 Task: Add birthday date: August 3.
Action: Mouse moved to (844, 84)
Screenshot: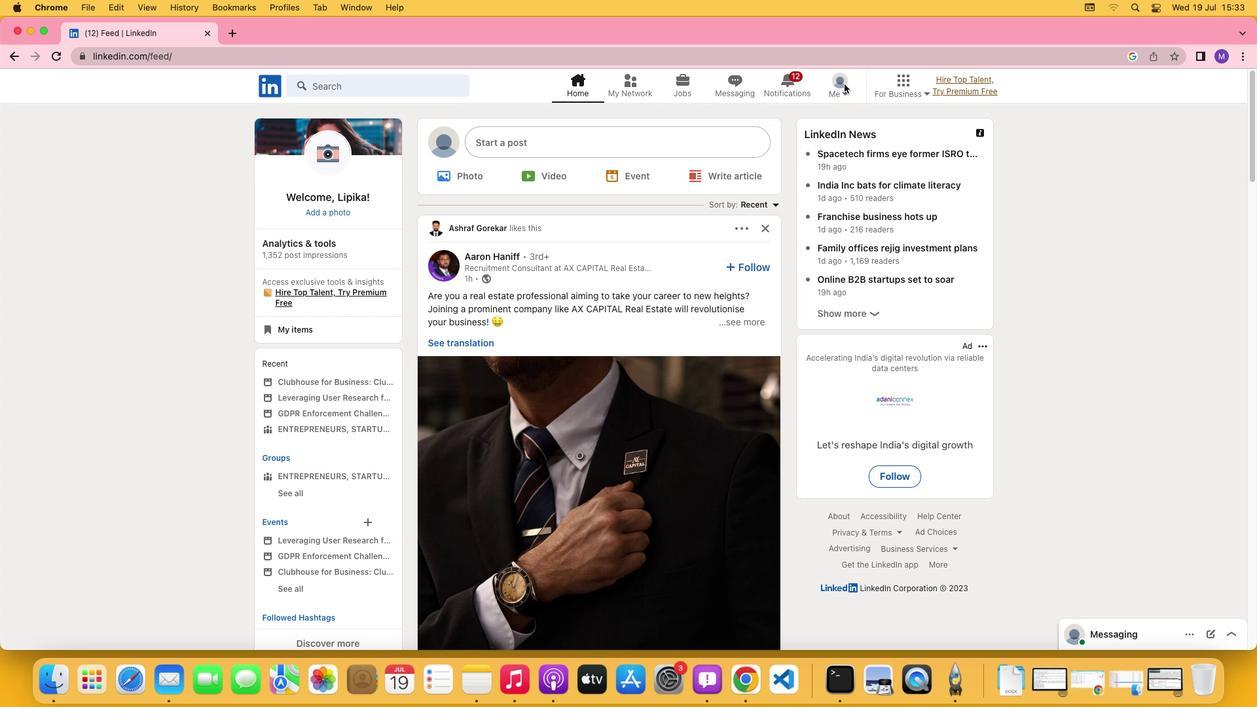 
Action: Mouse pressed left at (844, 84)
Screenshot: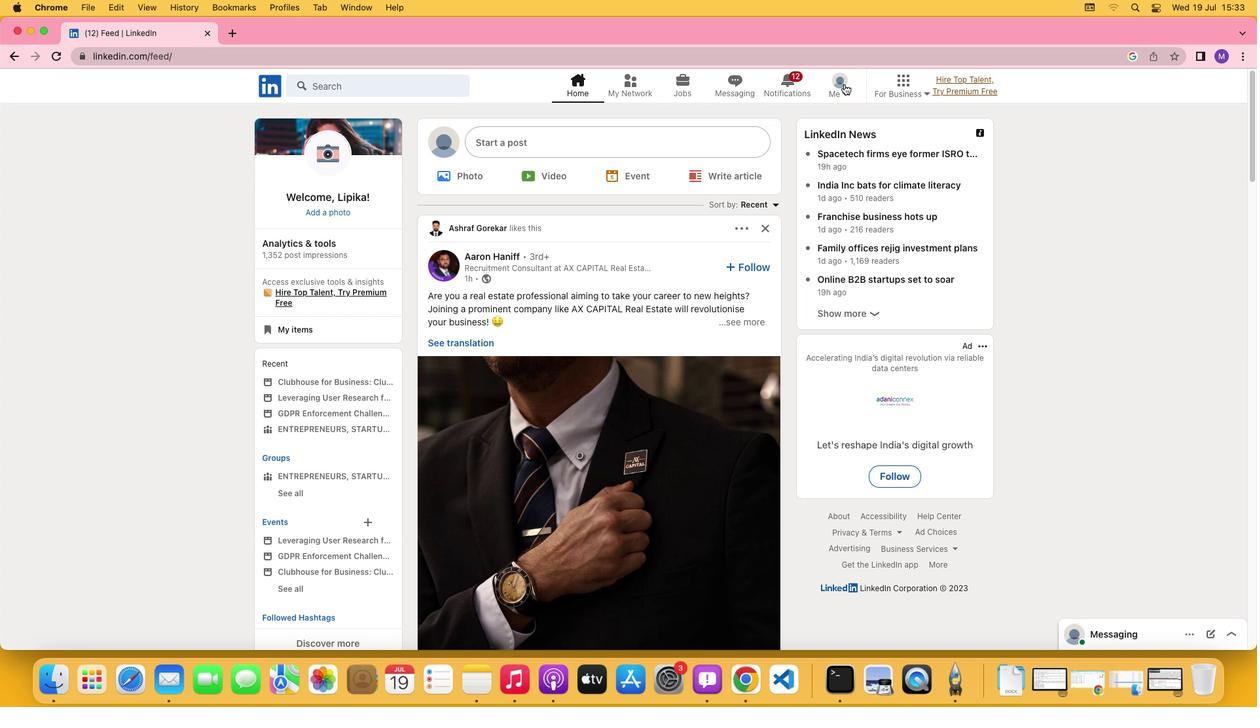 
Action: Mouse moved to (844, 91)
Screenshot: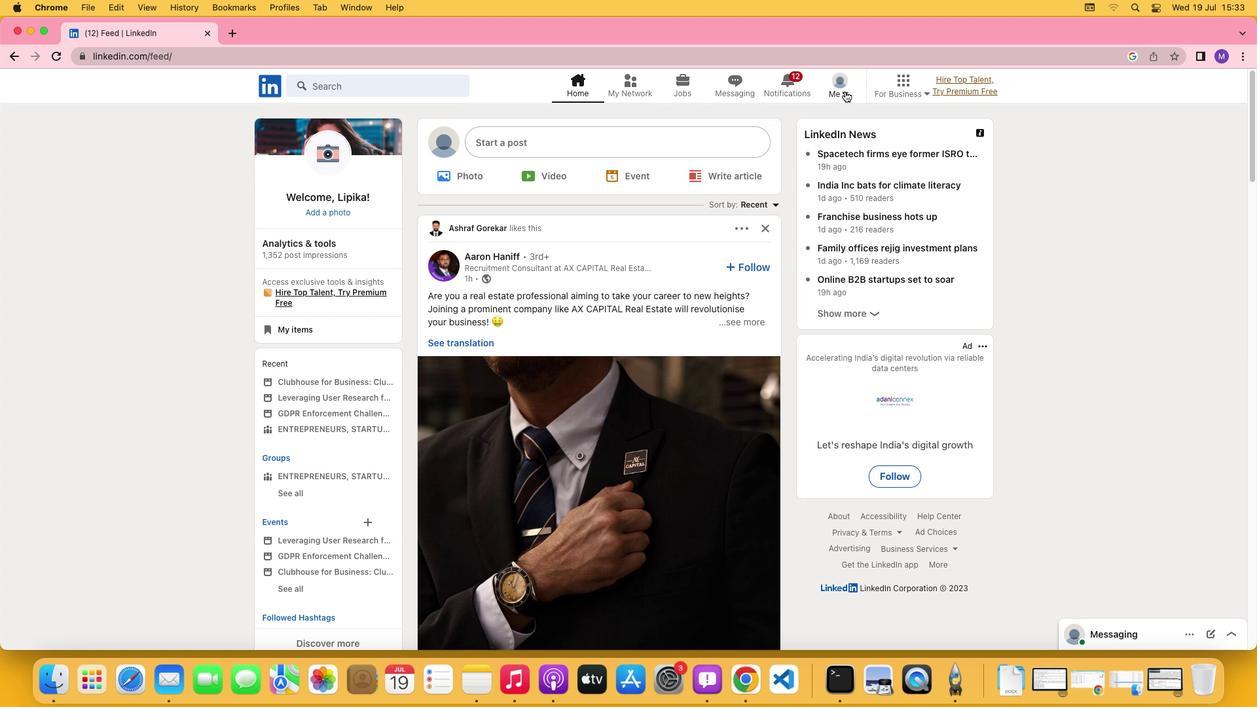 
Action: Mouse pressed left at (844, 91)
Screenshot: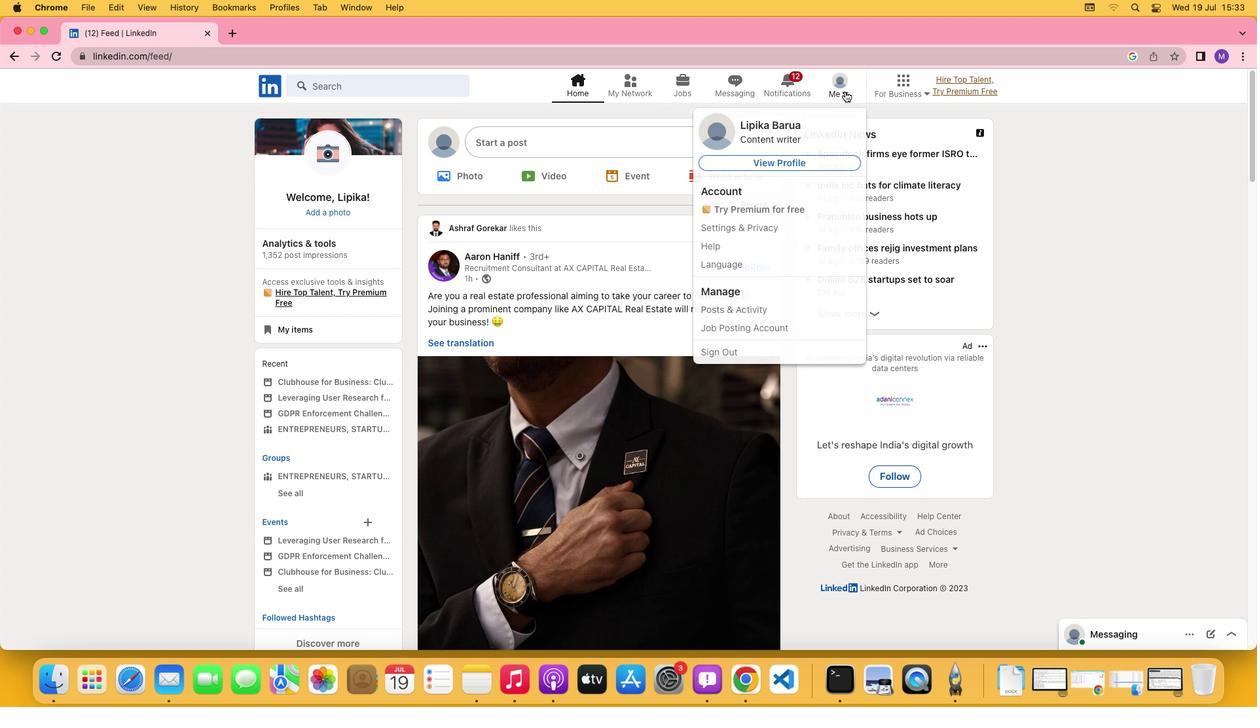 
Action: Mouse moved to (825, 157)
Screenshot: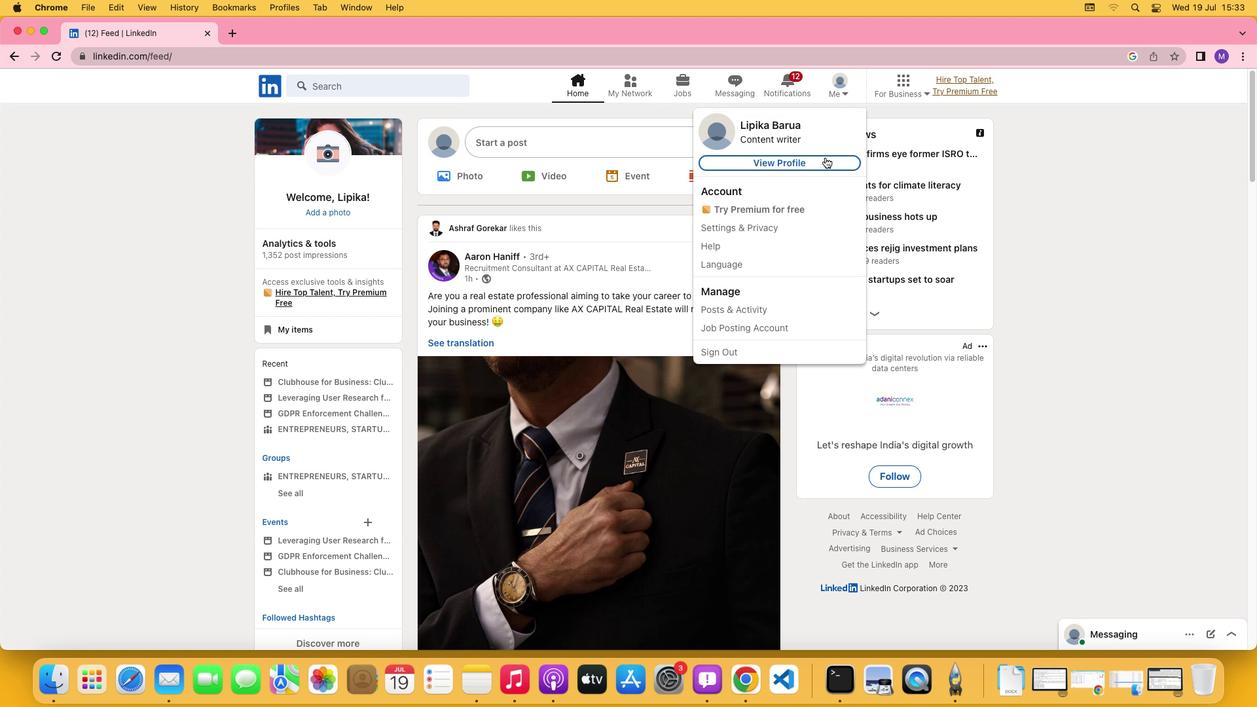 
Action: Mouse pressed left at (825, 157)
Screenshot: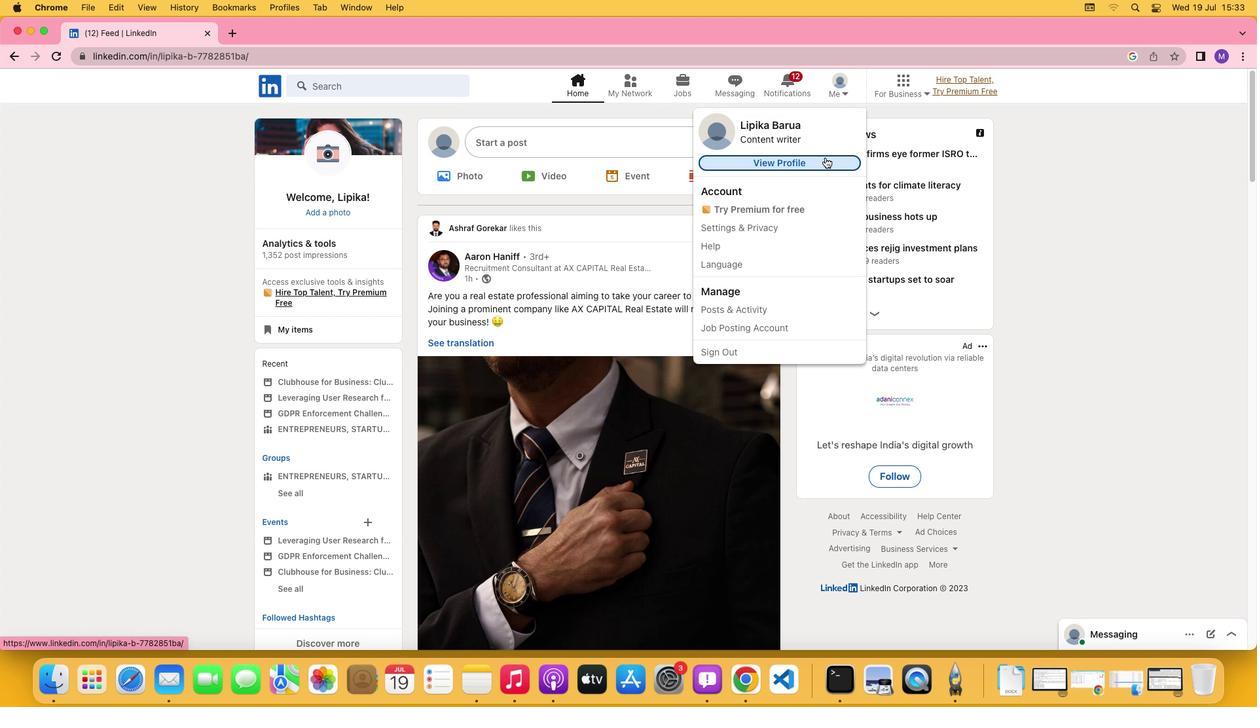 
Action: Mouse moved to (417, 423)
Screenshot: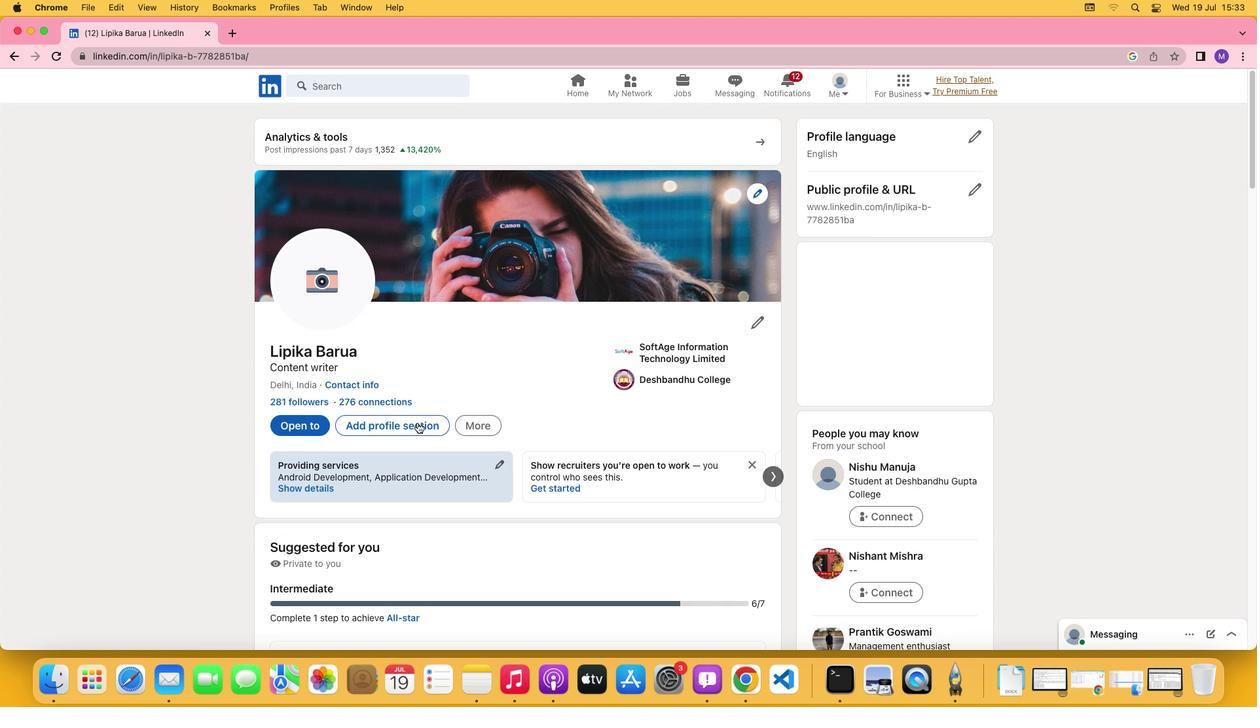 
Action: Mouse pressed left at (417, 423)
Screenshot: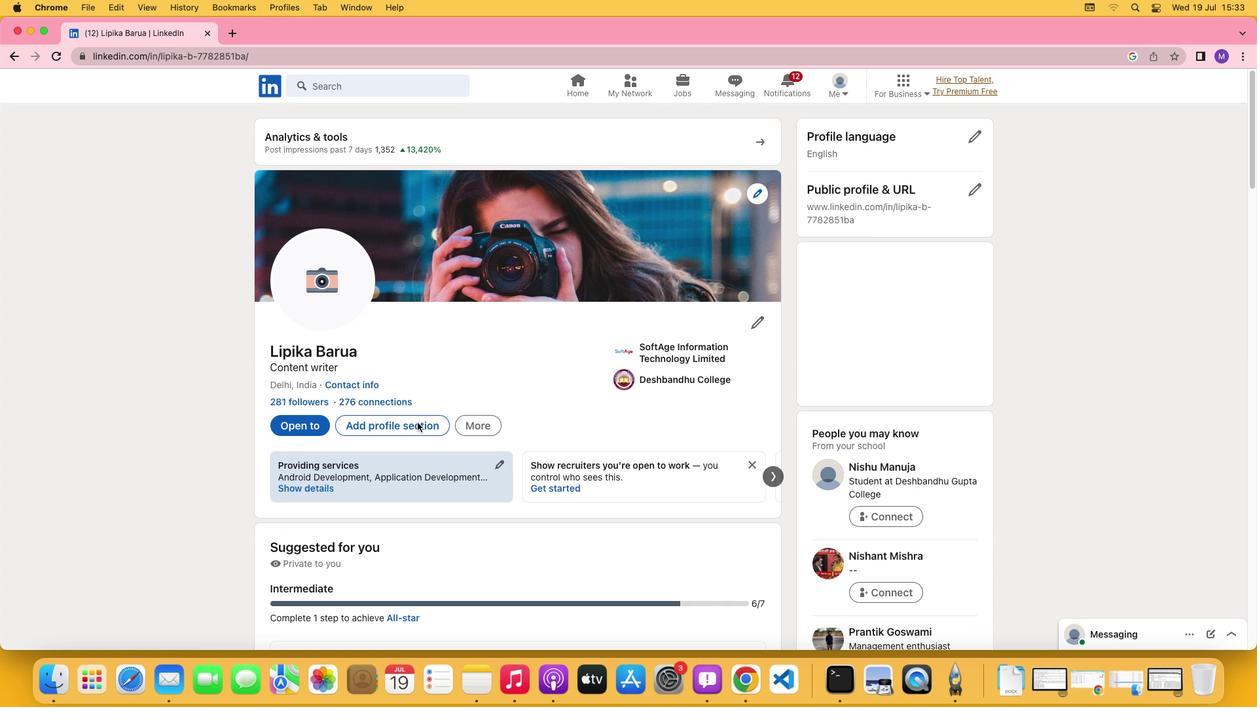 
Action: Mouse moved to (486, 393)
Screenshot: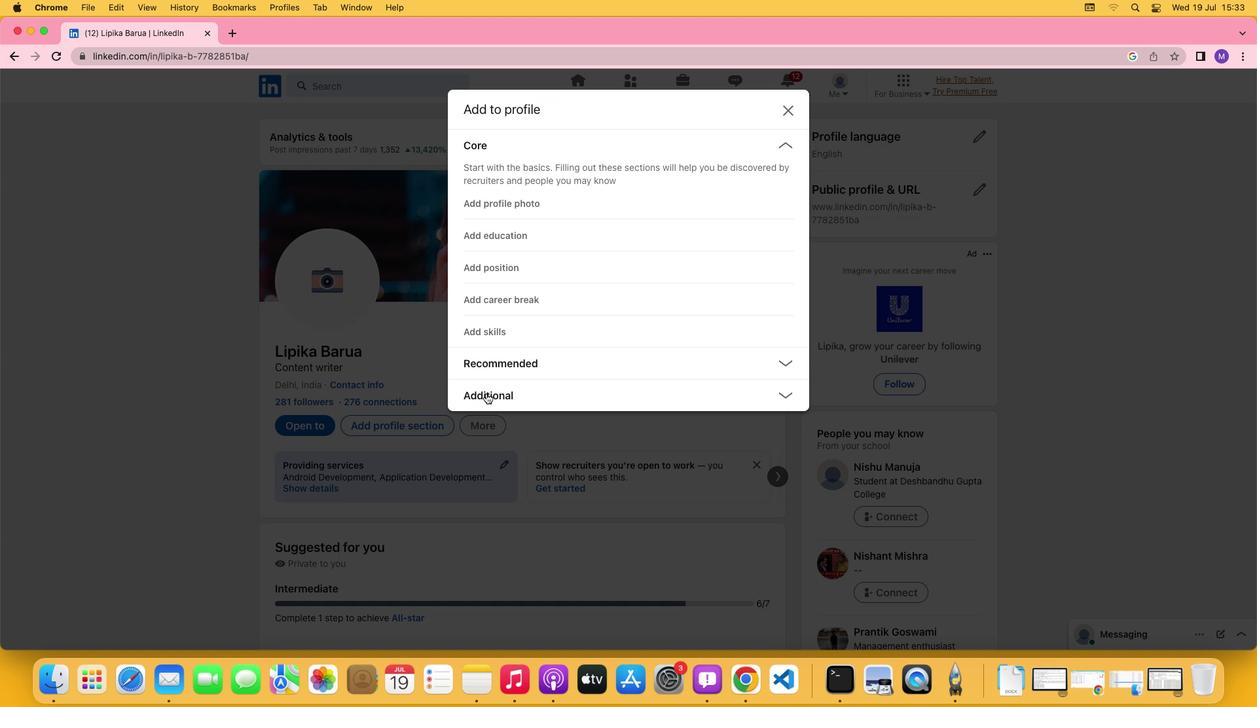 
Action: Mouse pressed left at (486, 393)
Screenshot: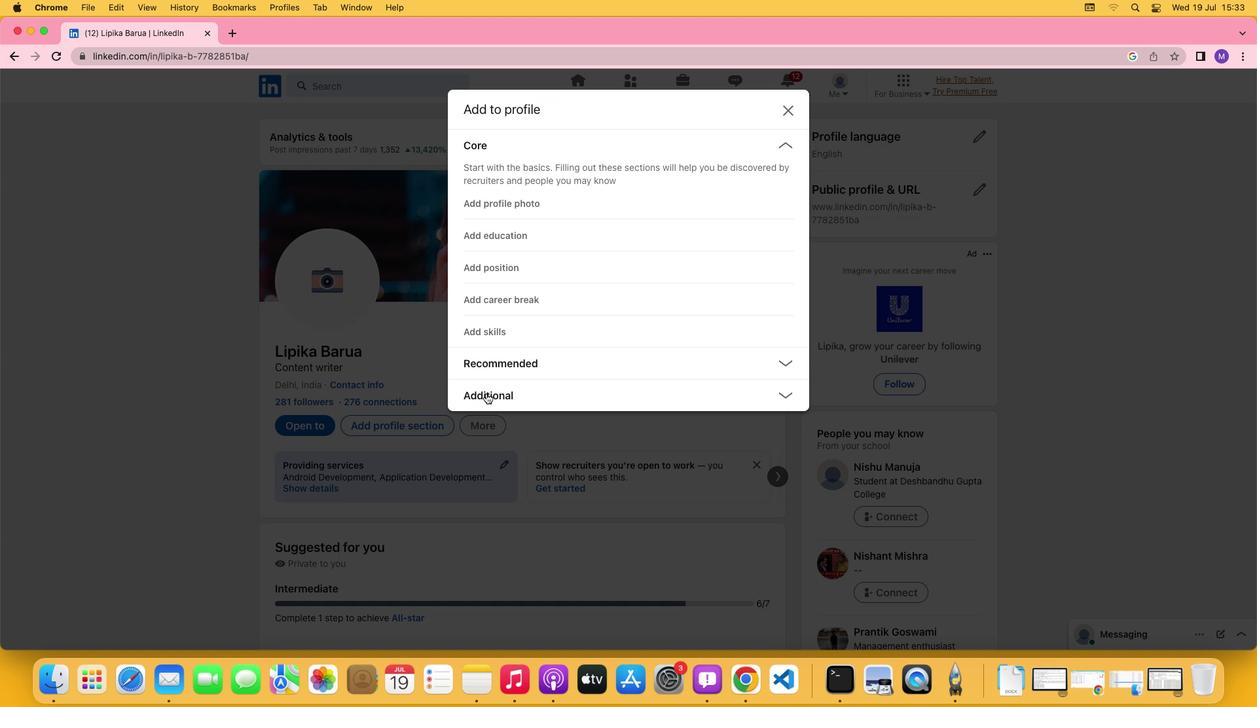 
Action: Mouse moved to (489, 523)
Screenshot: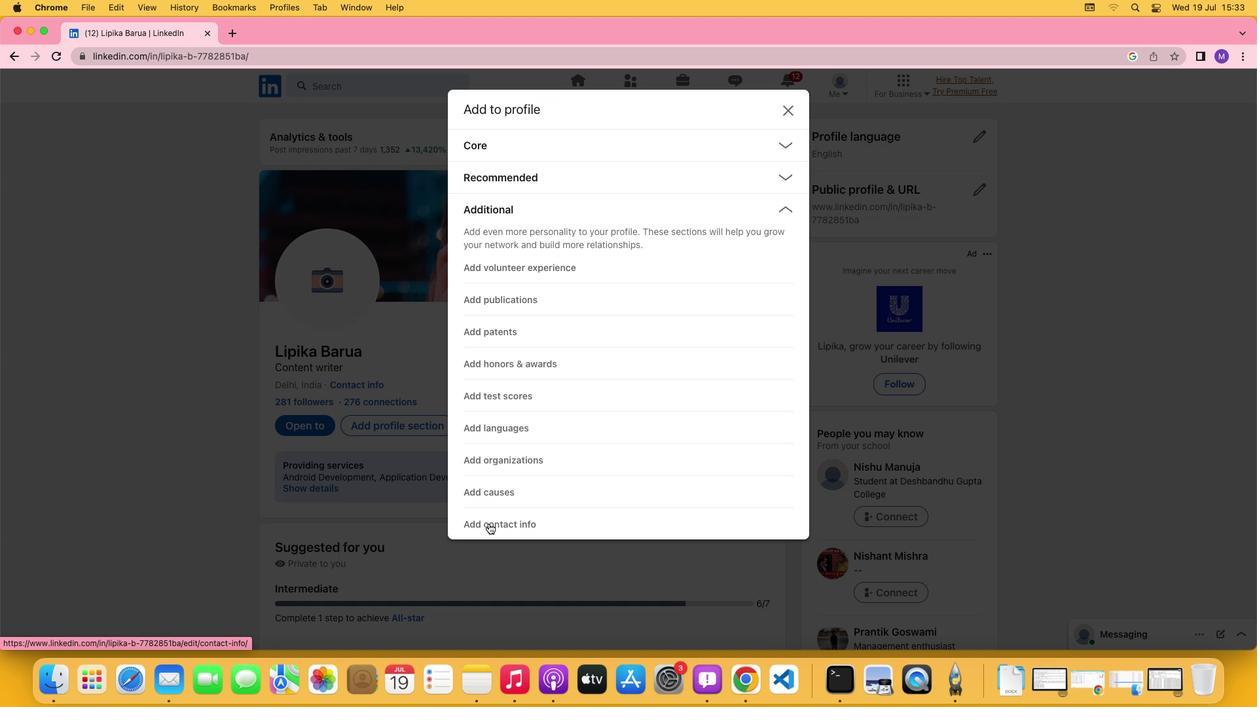 
Action: Mouse pressed left at (489, 523)
Screenshot: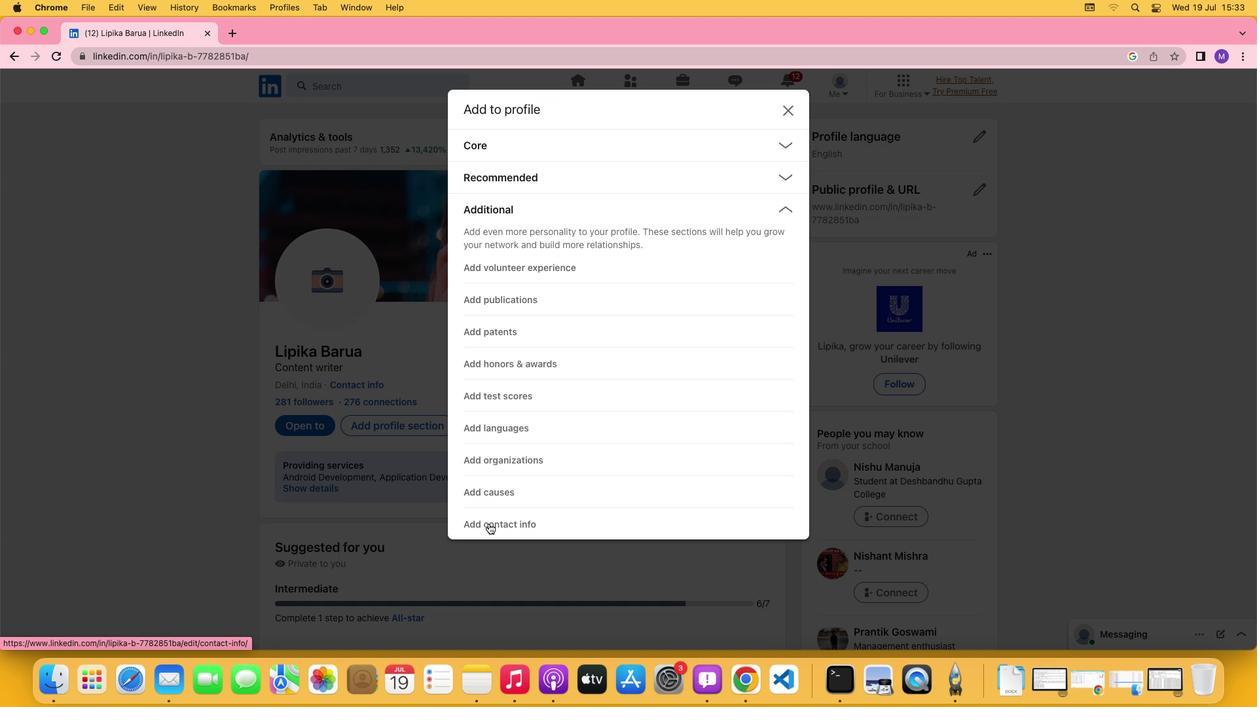 
Action: Mouse moved to (604, 483)
Screenshot: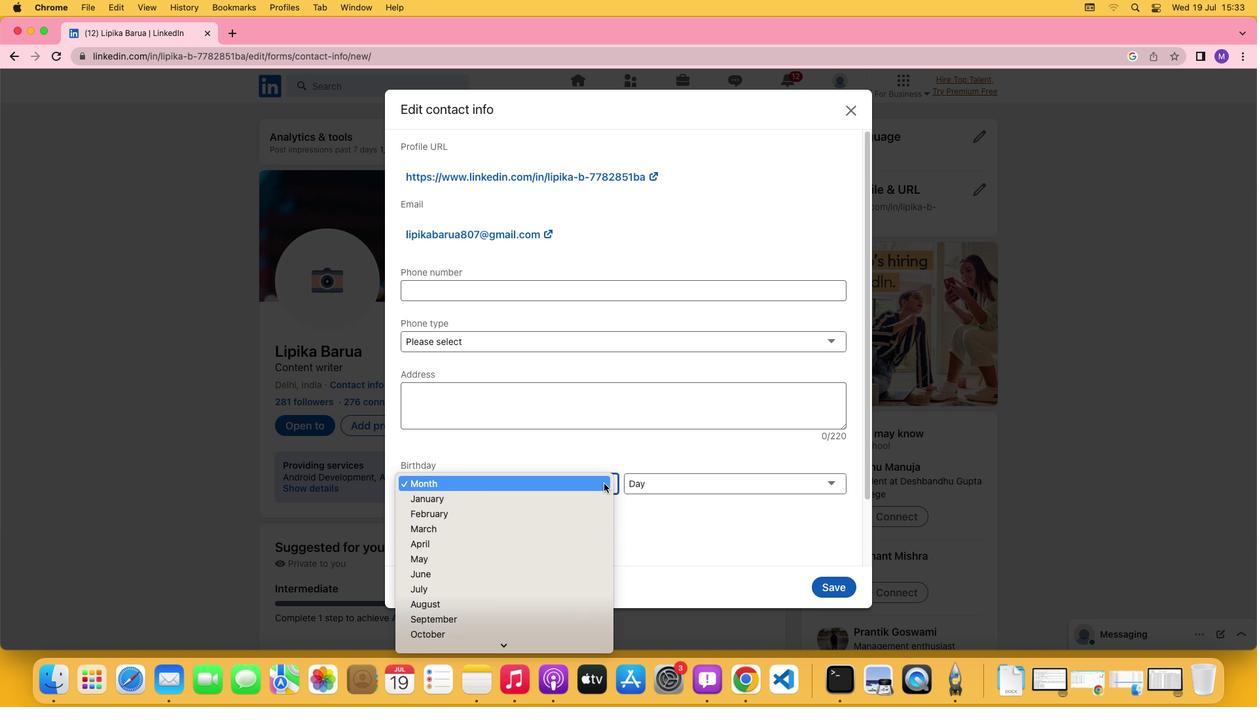 
Action: Mouse pressed left at (604, 483)
Screenshot: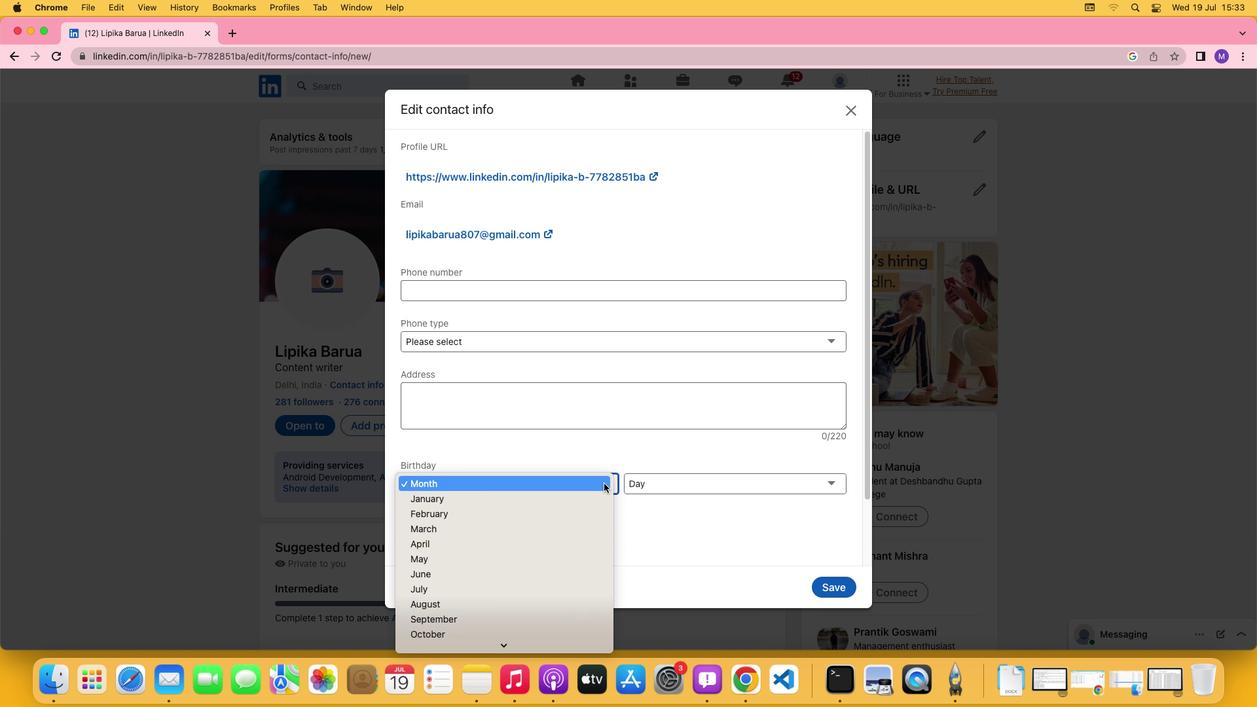 
Action: Mouse moved to (546, 599)
Screenshot: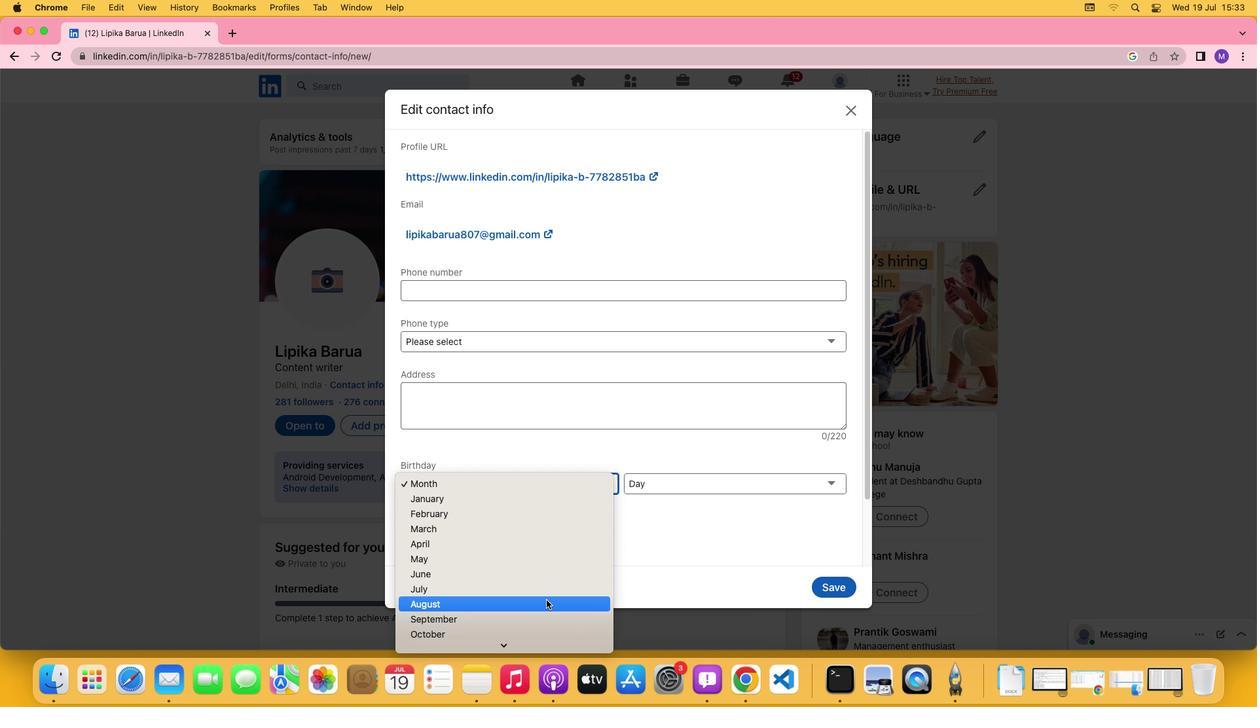 
Action: Mouse pressed left at (546, 599)
Screenshot: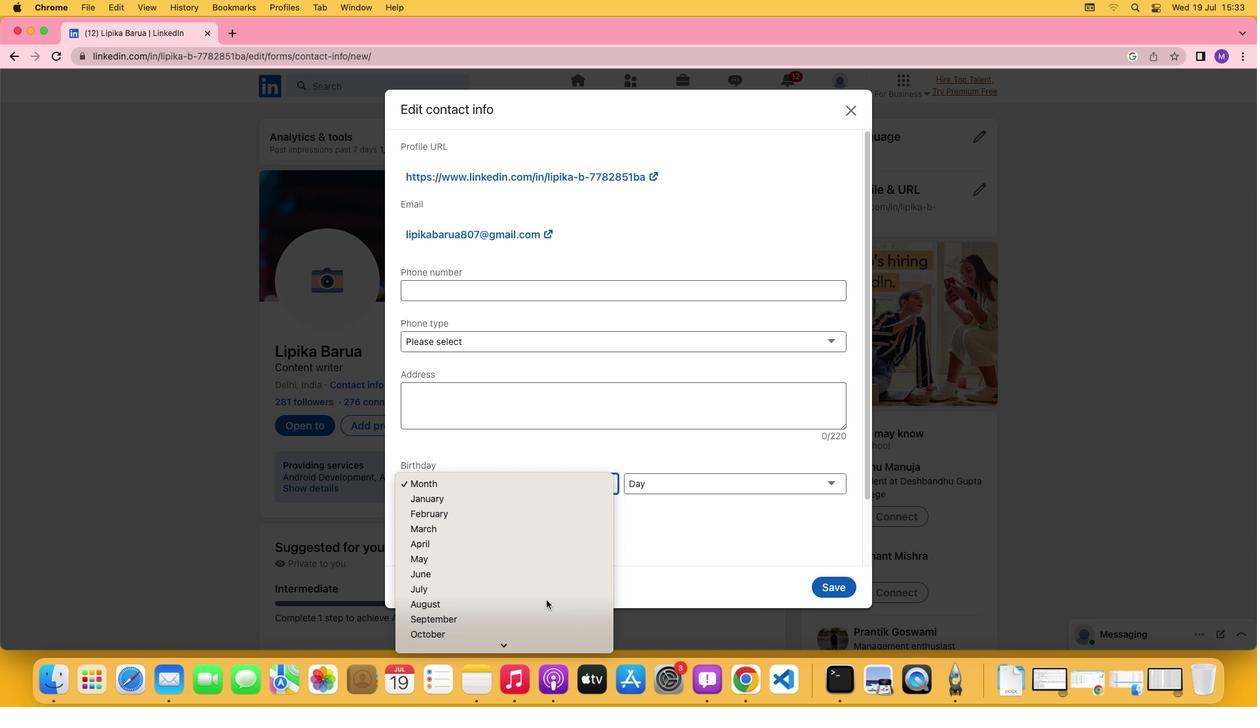 
Action: Mouse moved to (833, 482)
Screenshot: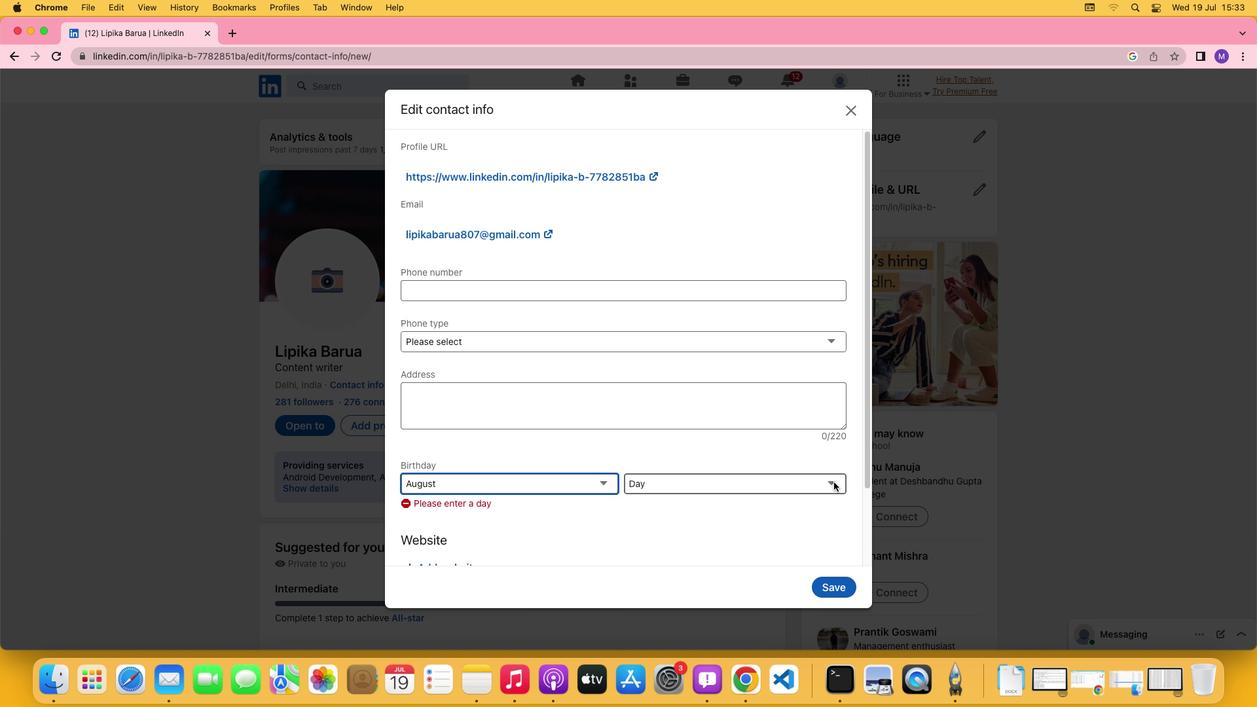 
Action: Mouse pressed left at (833, 482)
Screenshot: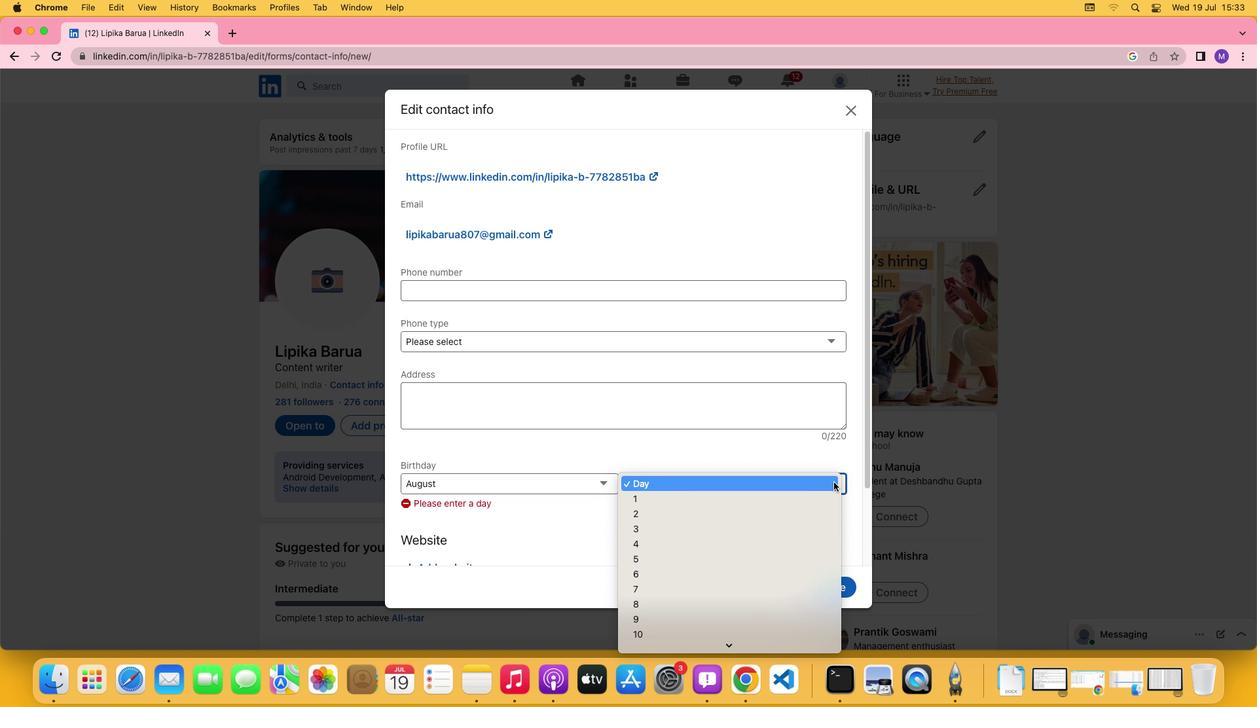 
Action: Mouse moved to (814, 522)
Screenshot: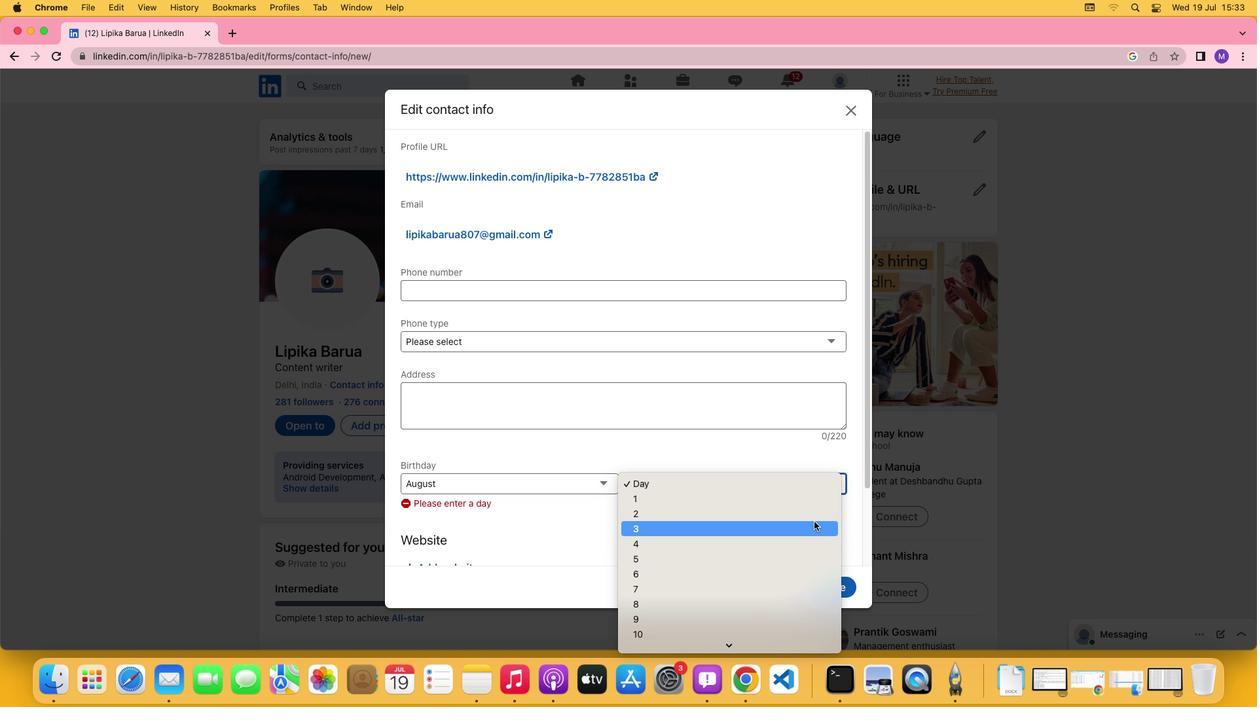 
Action: Mouse pressed left at (814, 522)
Screenshot: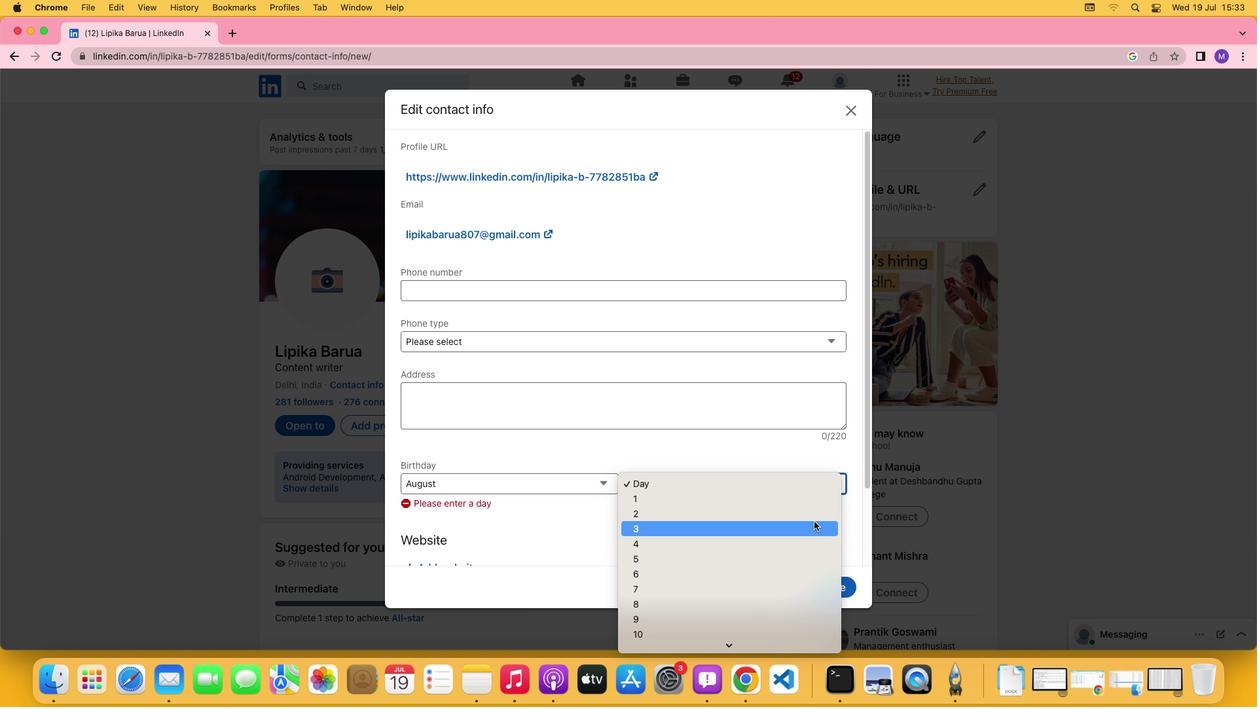
Action: Mouse moved to (814, 522)
Screenshot: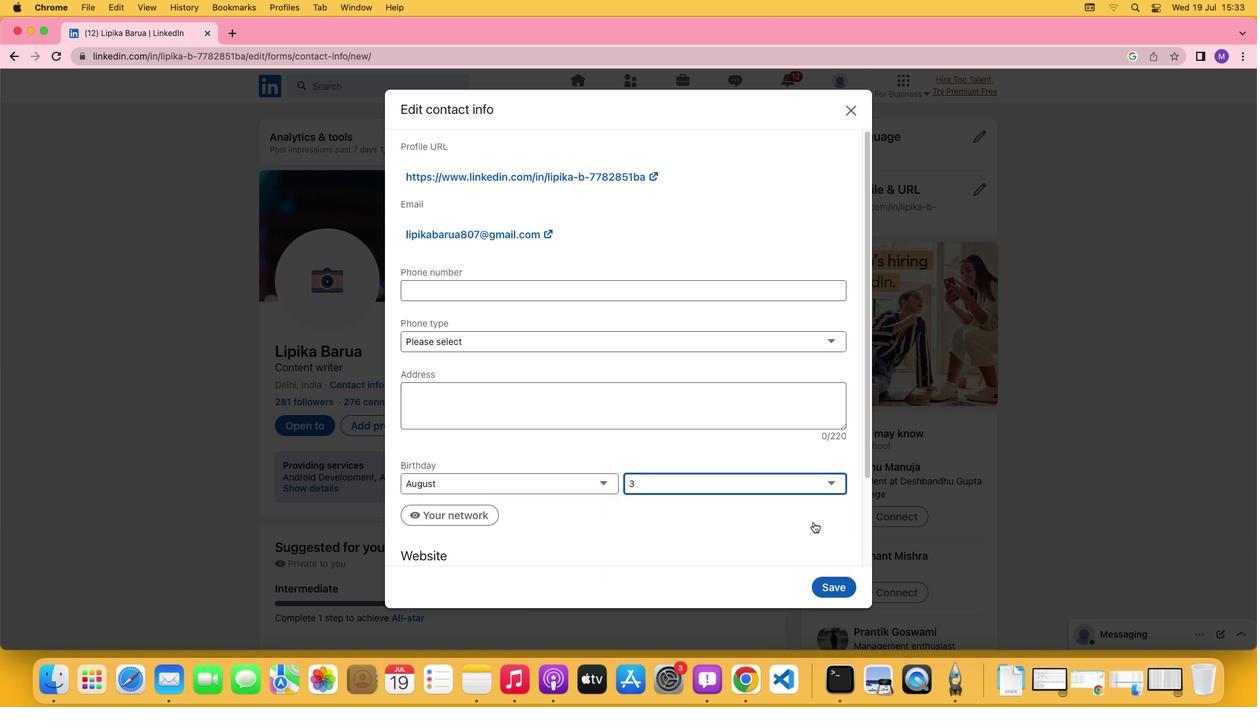 
